 Task: Send an email to the 'Sliders' contact group.
Action: Mouse moved to (17, 77)
Screenshot: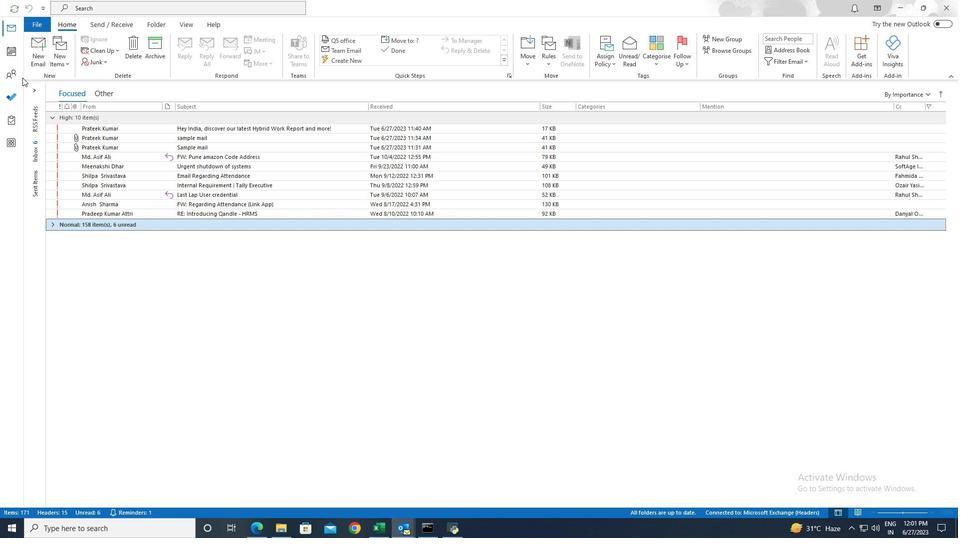 
Action: Mouse pressed left at (17, 77)
Screenshot: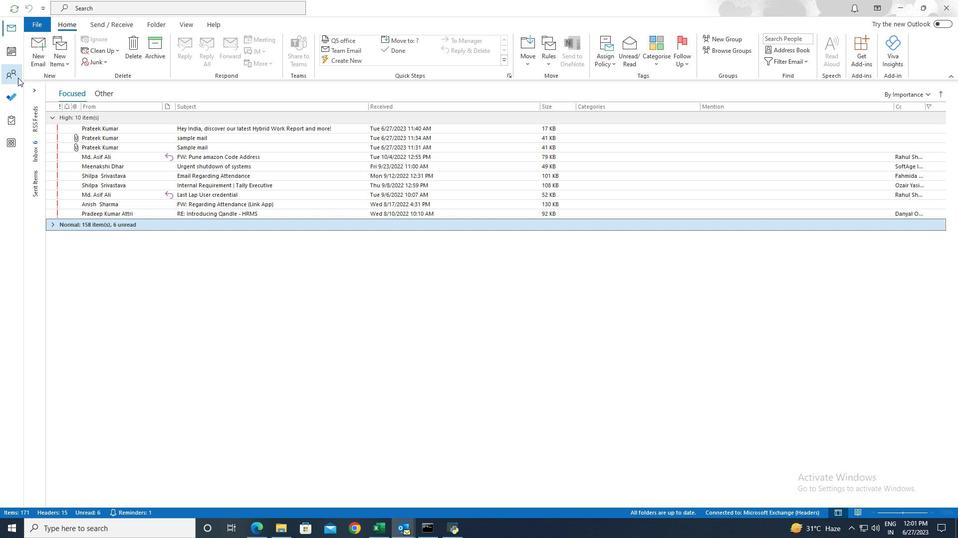
Action: Mouse moved to (198, 9)
Screenshot: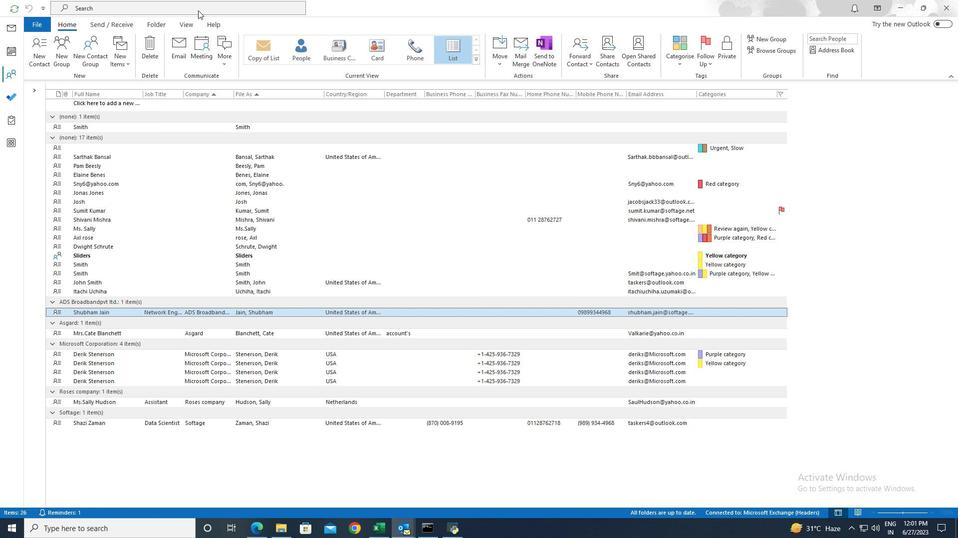 
Action: Mouse pressed left at (198, 9)
Screenshot: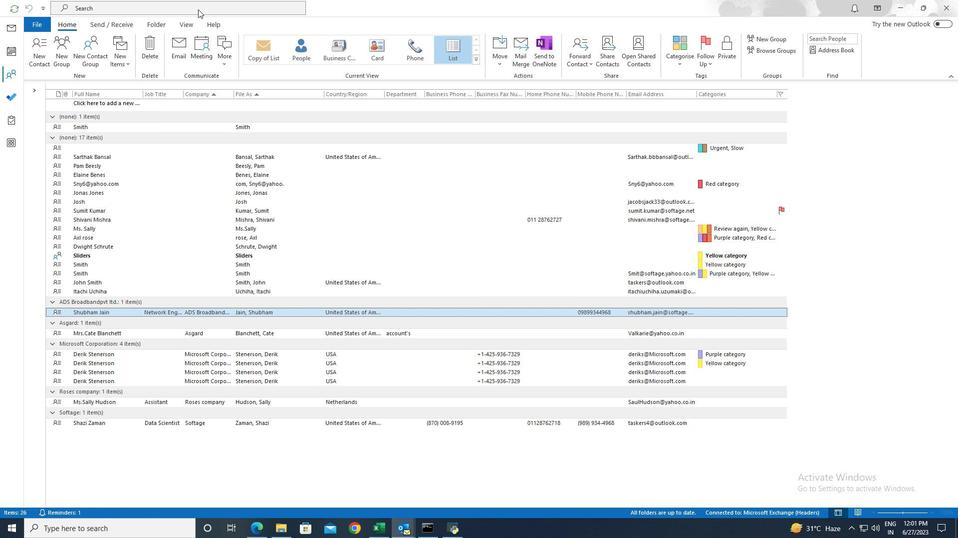 
Action: Mouse moved to (199, 8)
Screenshot: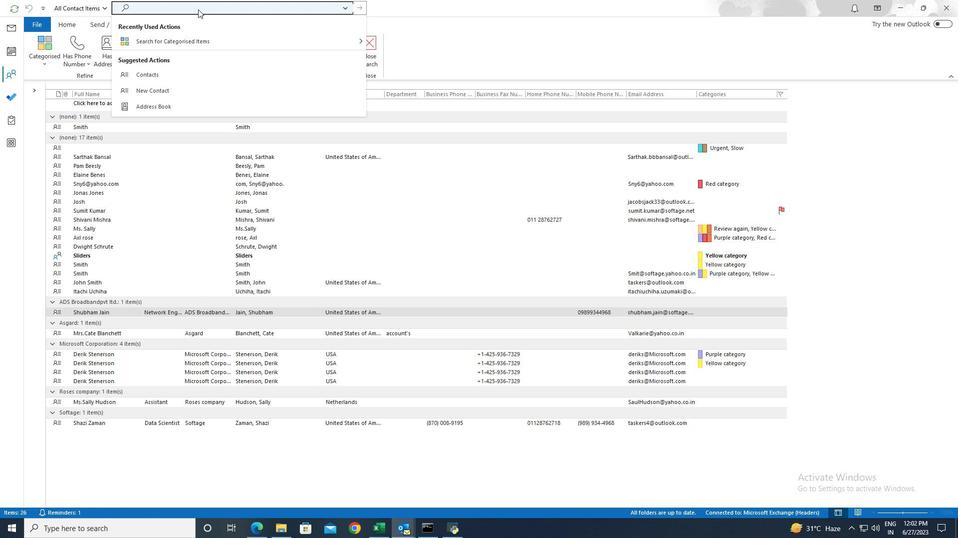 
Action: Mouse pressed left at (199, 8)
Screenshot: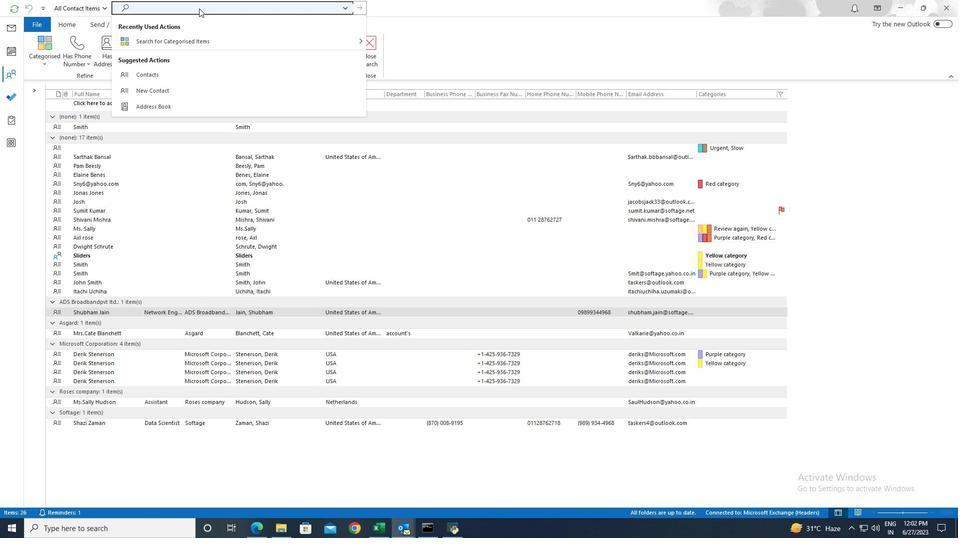 
Action: Key pressed <Key.shift>Sliders<Key.enter>
Screenshot: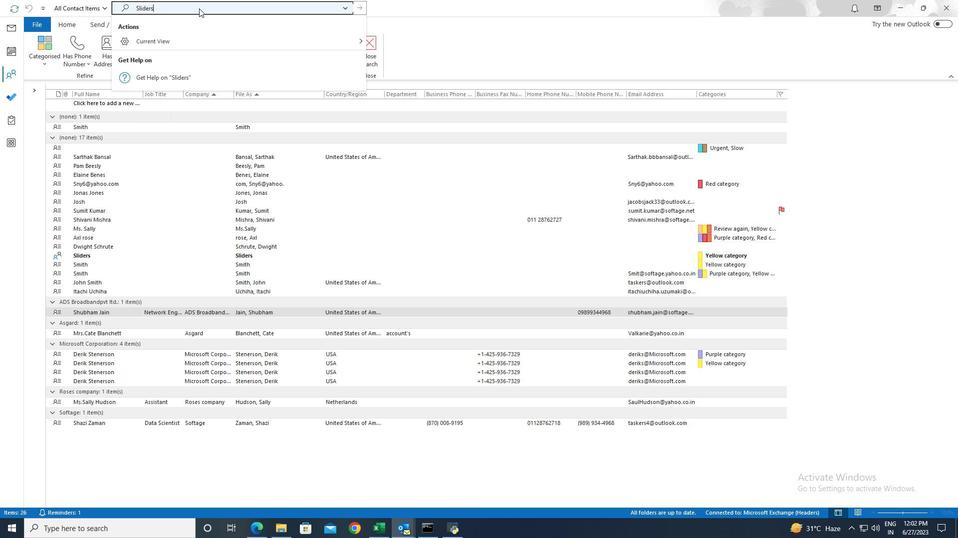 
Action: Mouse moved to (133, 116)
Screenshot: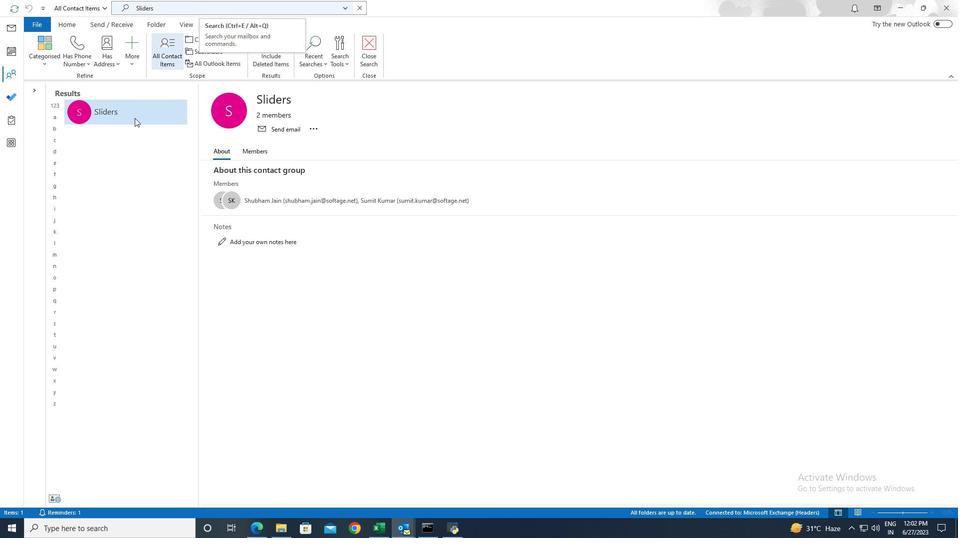 
Action: Mouse pressed left at (133, 116)
Screenshot: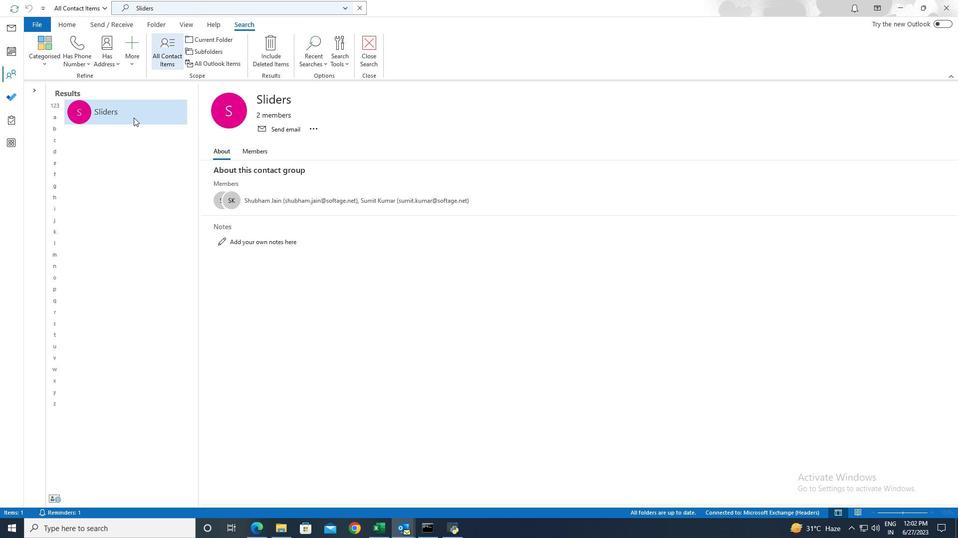 
Action: Mouse pressed left at (133, 116)
Screenshot: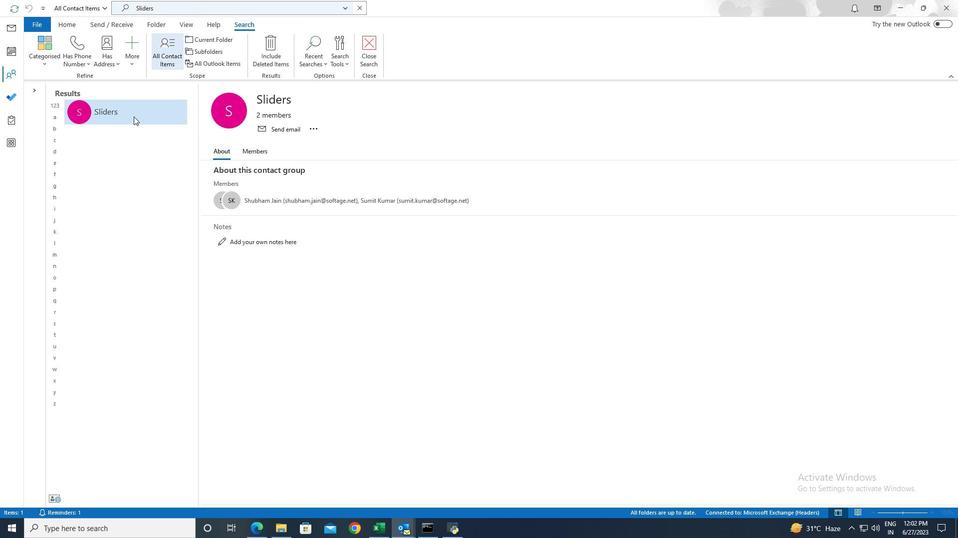 
Action: Mouse moved to (136, 210)
Screenshot: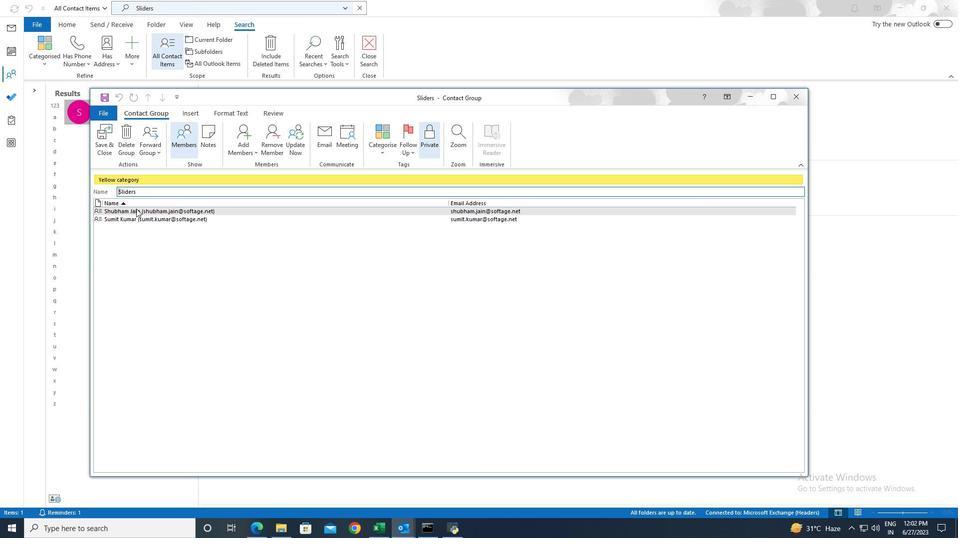 
Action: Mouse pressed left at (136, 210)
Screenshot: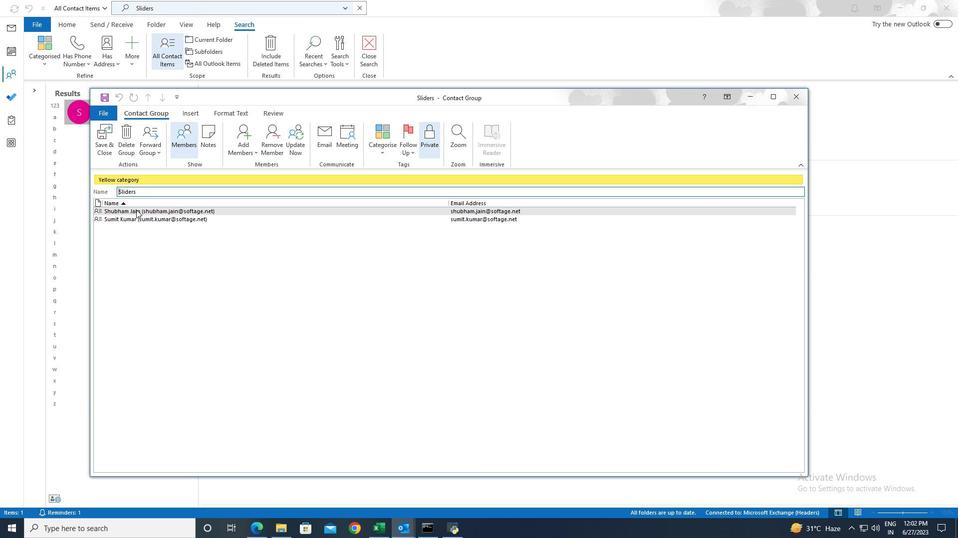 
Action: Mouse moved to (140, 144)
Screenshot: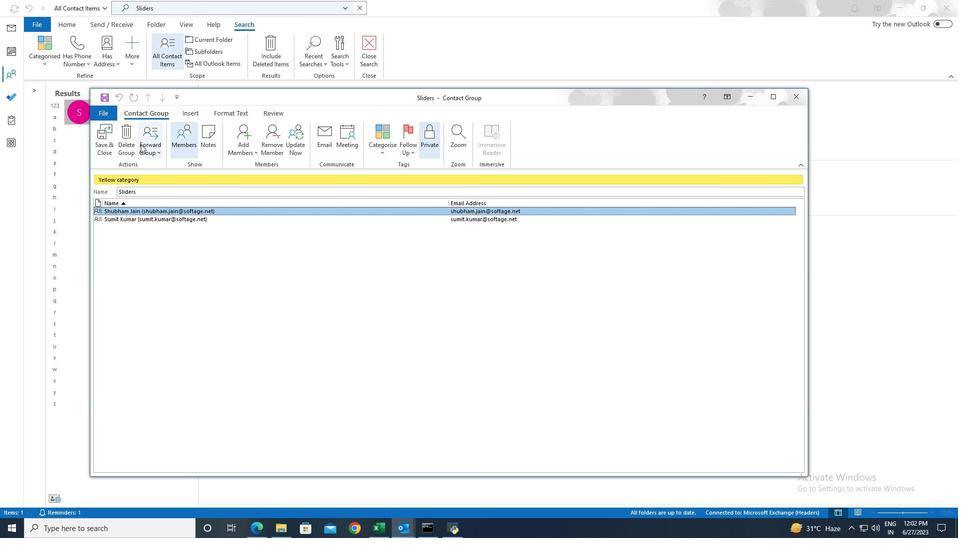 
Action: Mouse pressed left at (140, 144)
Screenshot: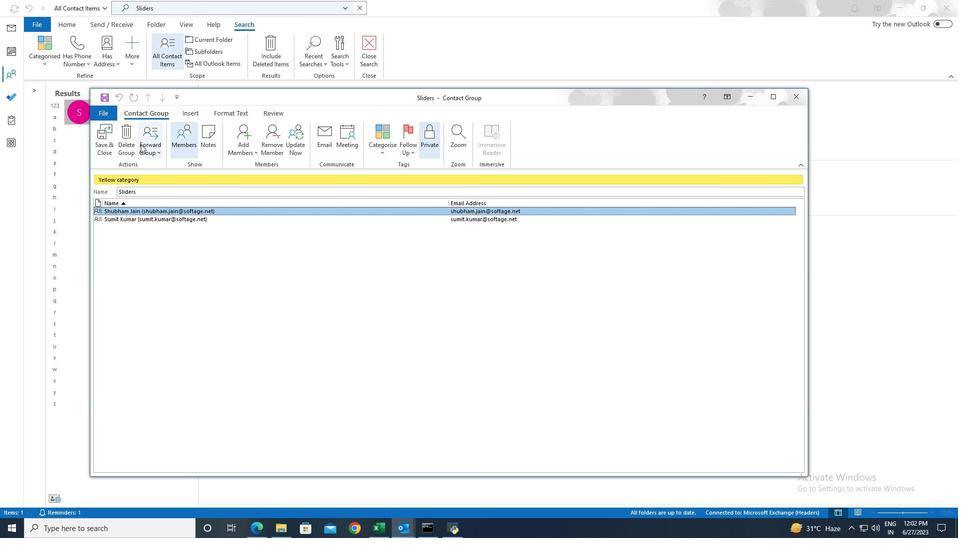 
Action: Mouse moved to (164, 179)
Screenshot: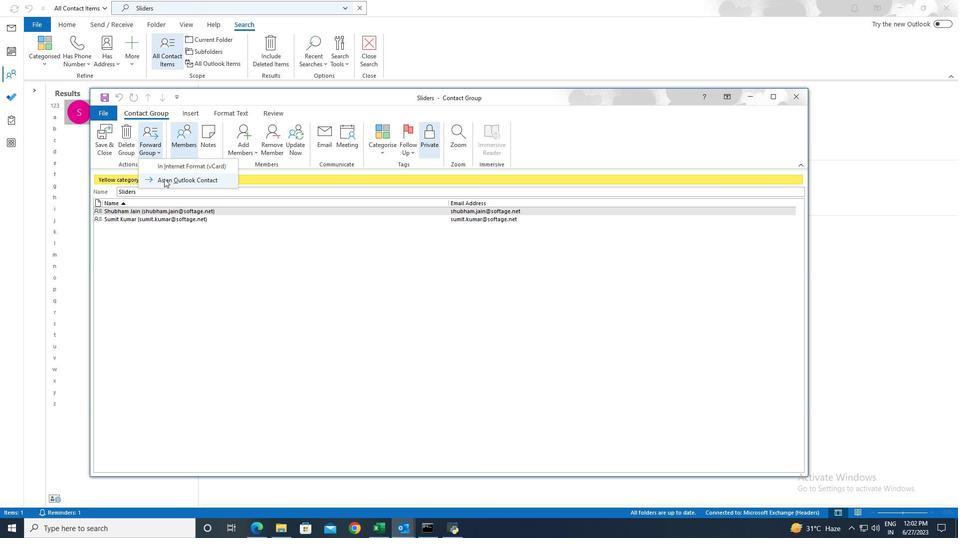 
Action: Mouse pressed left at (164, 179)
Screenshot: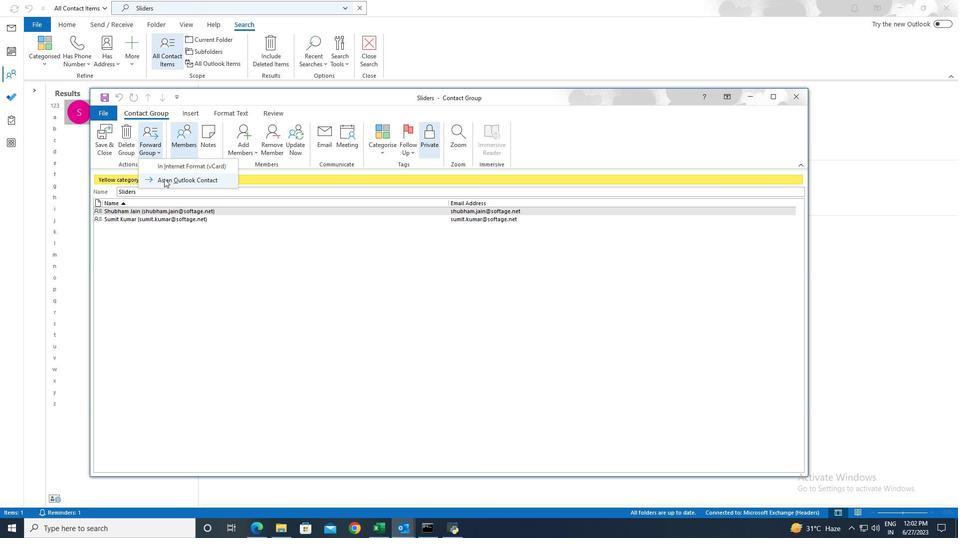
Action: Mouse moved to (119, 107)
Screenshot: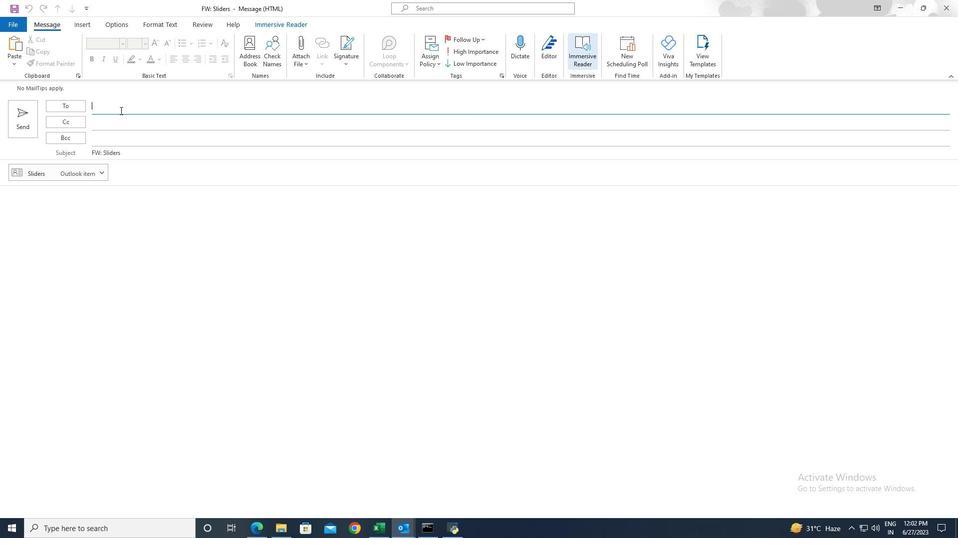 
Action: Mouse pressed left at (119, 107)
Screenshot: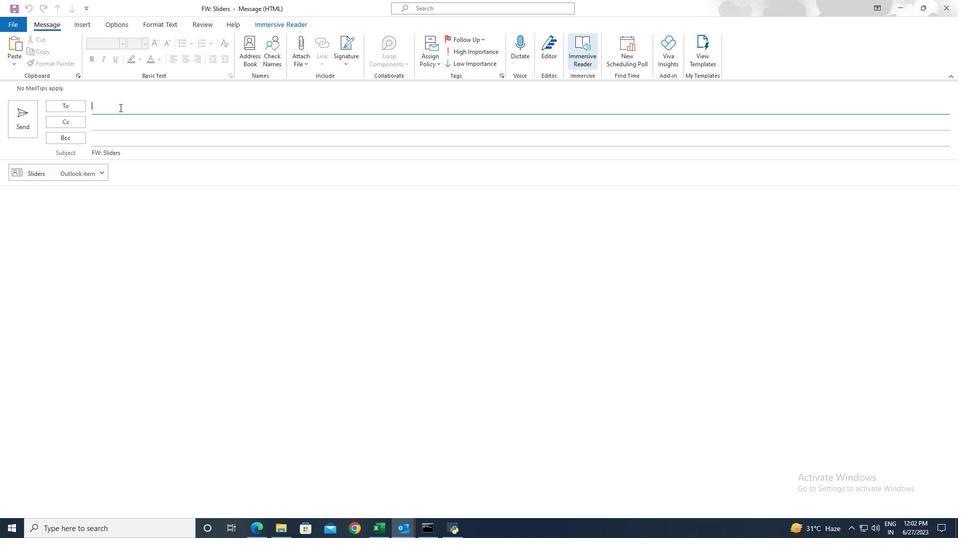 
Action: Key pressed <Key.shift><Key.shift><Key.shift><Key.shift>uchiha.uzumaki<Key.shift>@softage.net
Screenshot: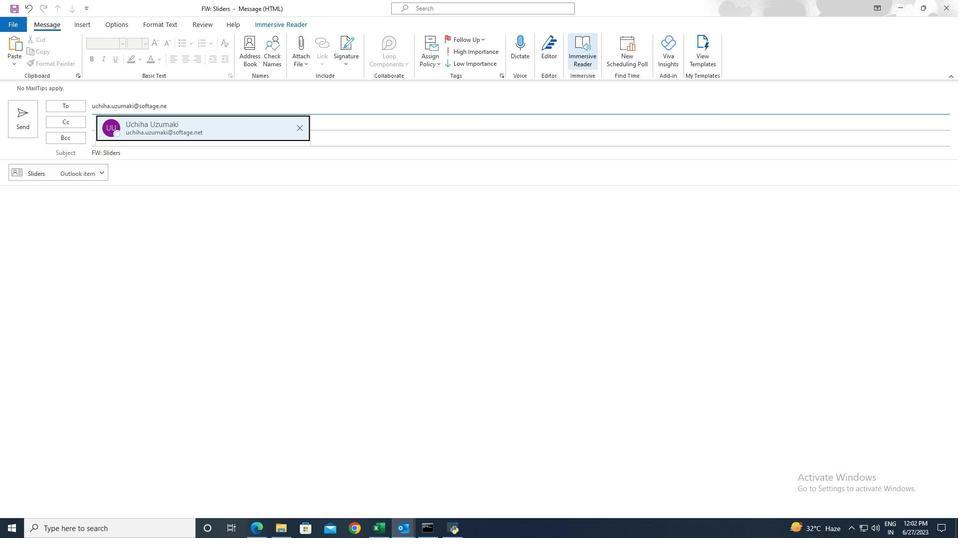 
Action: Mouse moved to (20, 123)
Screenshot: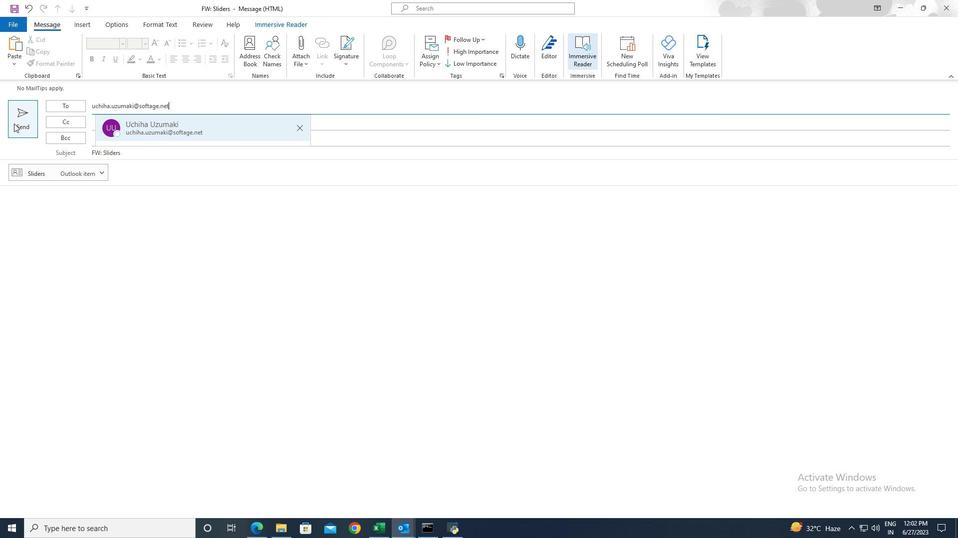 
Action: Mouse pressed left at (20, 123)
Screenshot: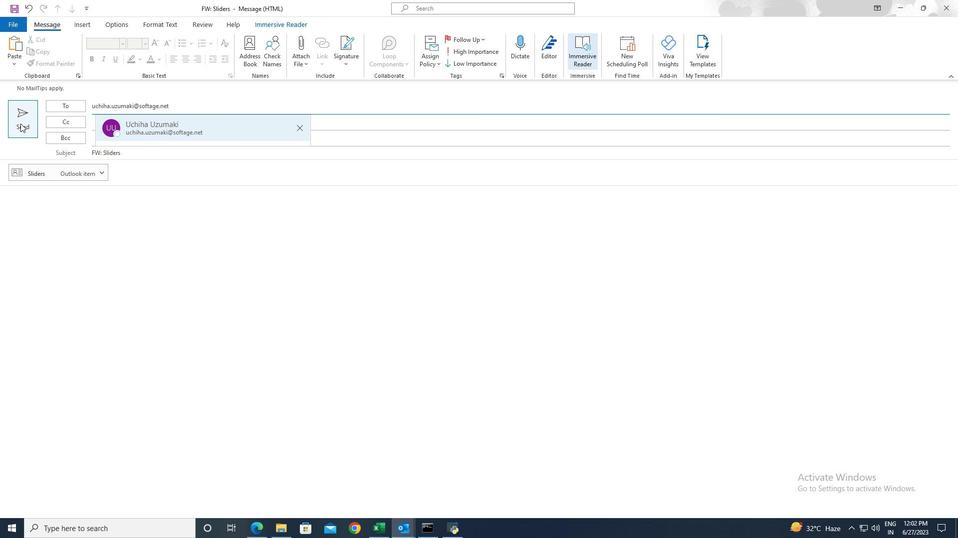 
Action: Mouse moved to (20, 123)
Screenshot: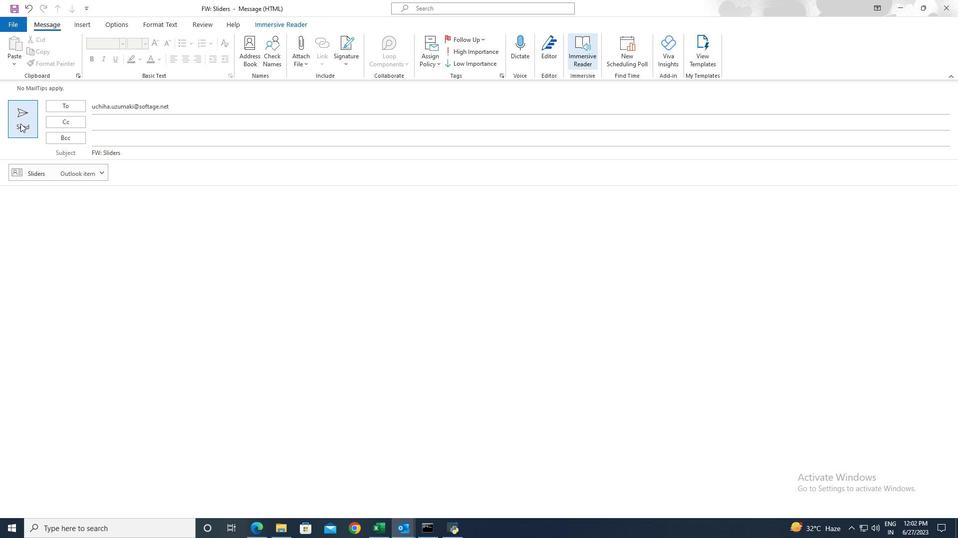 
